 Task: Move the task Upgrade and migrate company data analytics to a cloud-based solution to the section Done in the project AlphaFlow and filter the tasks in the project by Incomplete tasks
Action: Mouse moved to (80, 344)
Screenshot: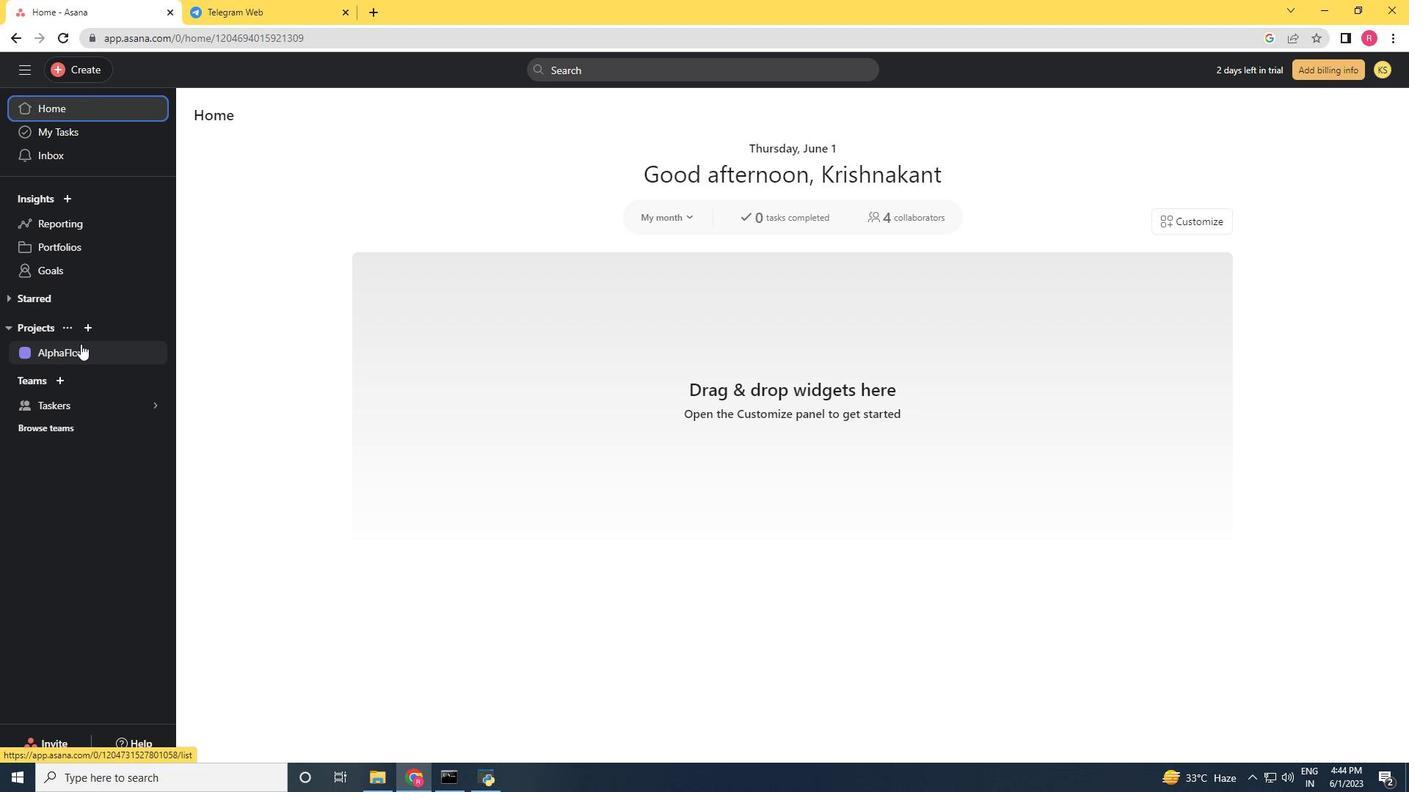 
Action: Mouse pressed left at (80, 344)
Screenshot: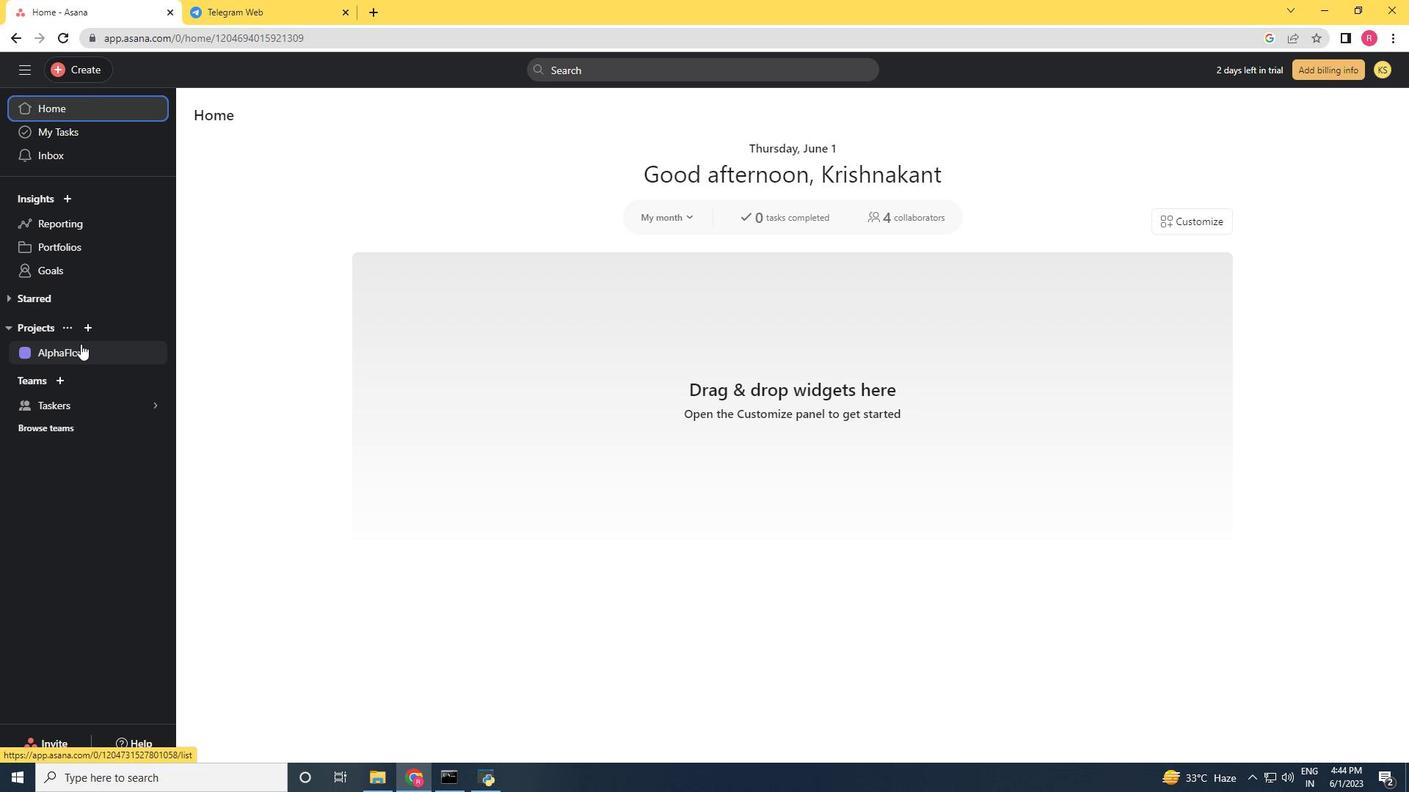 
Action: Mouse moved to (909, 268)
Screenshot: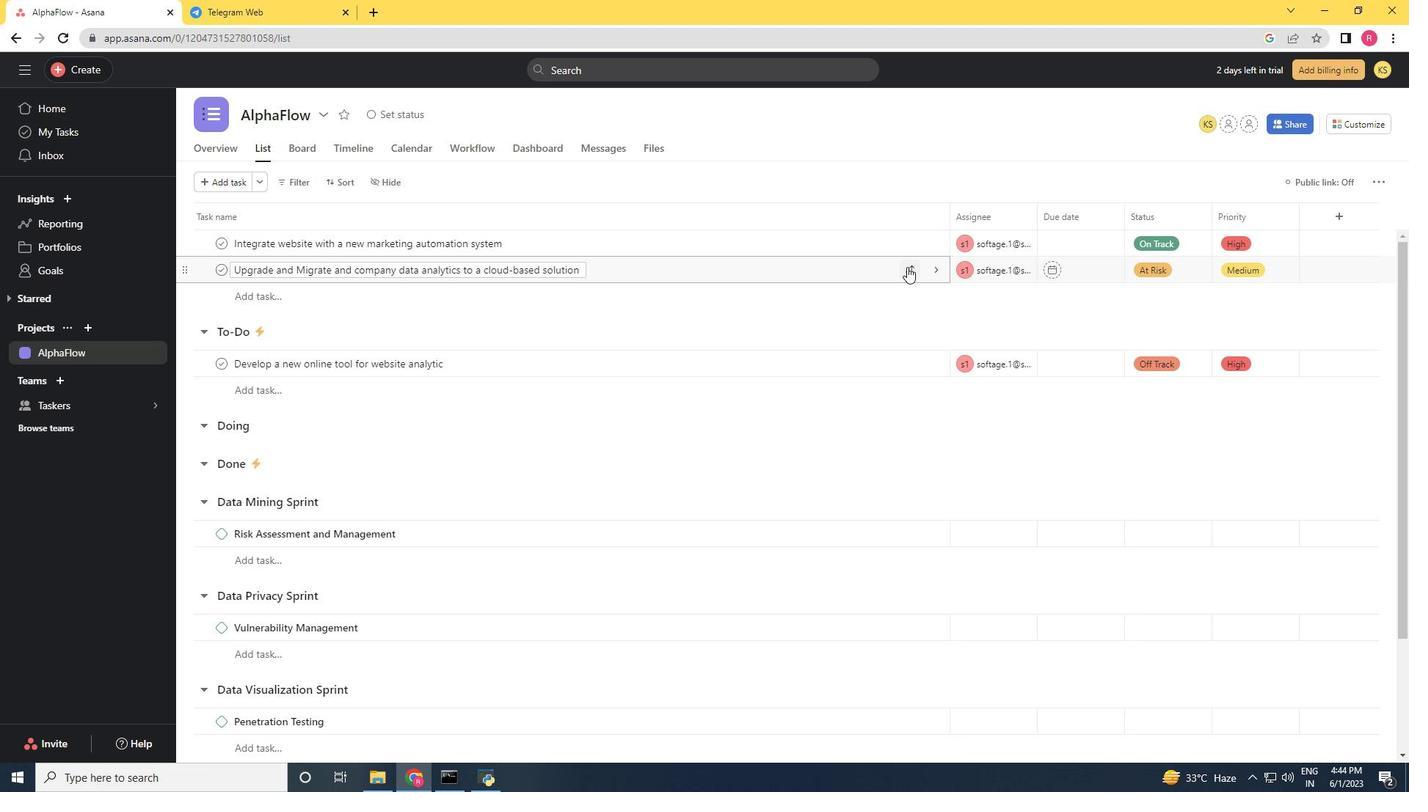 
Action: Mouse pressed left at (909, 268)
Screenshot: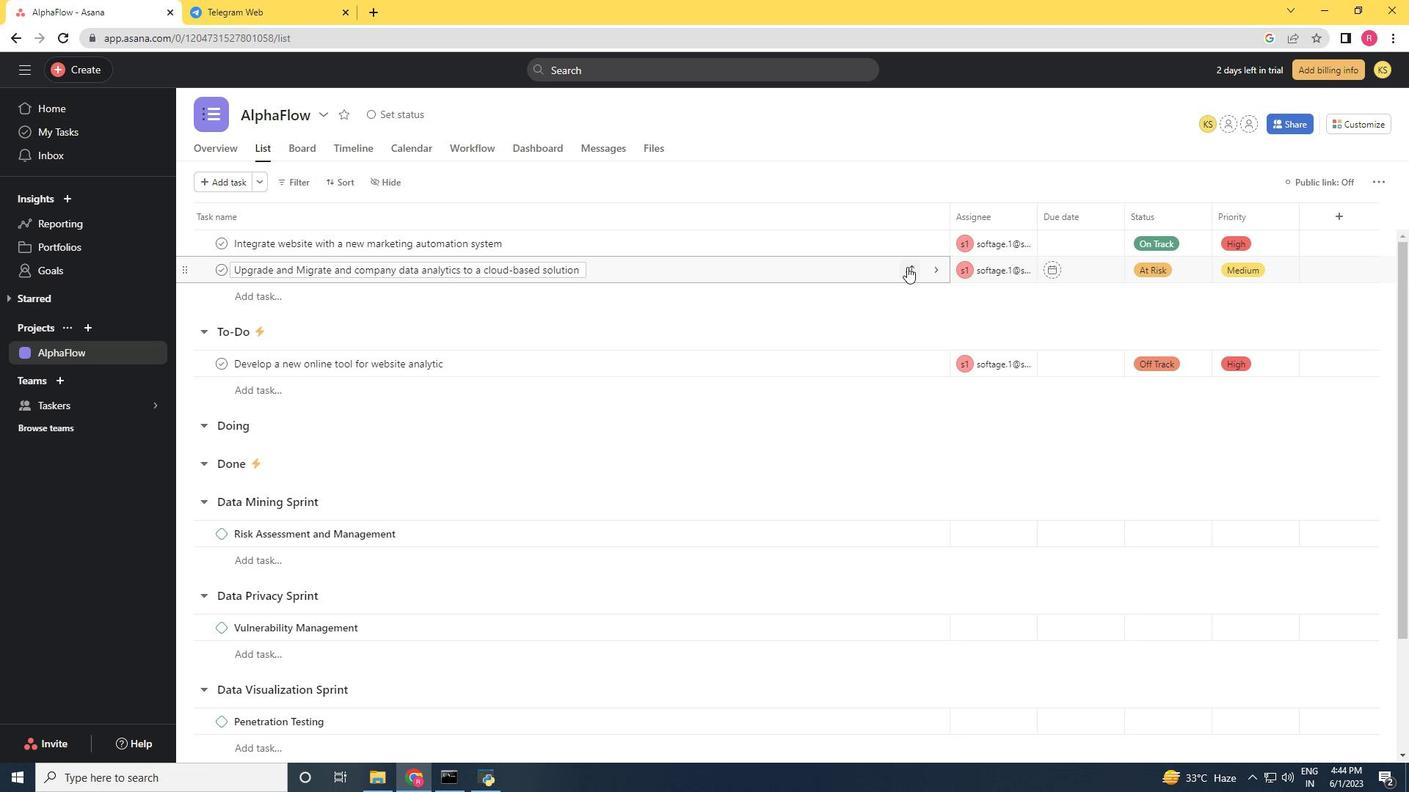 
Action: Mouse moved to (852, 395)
Screenshot: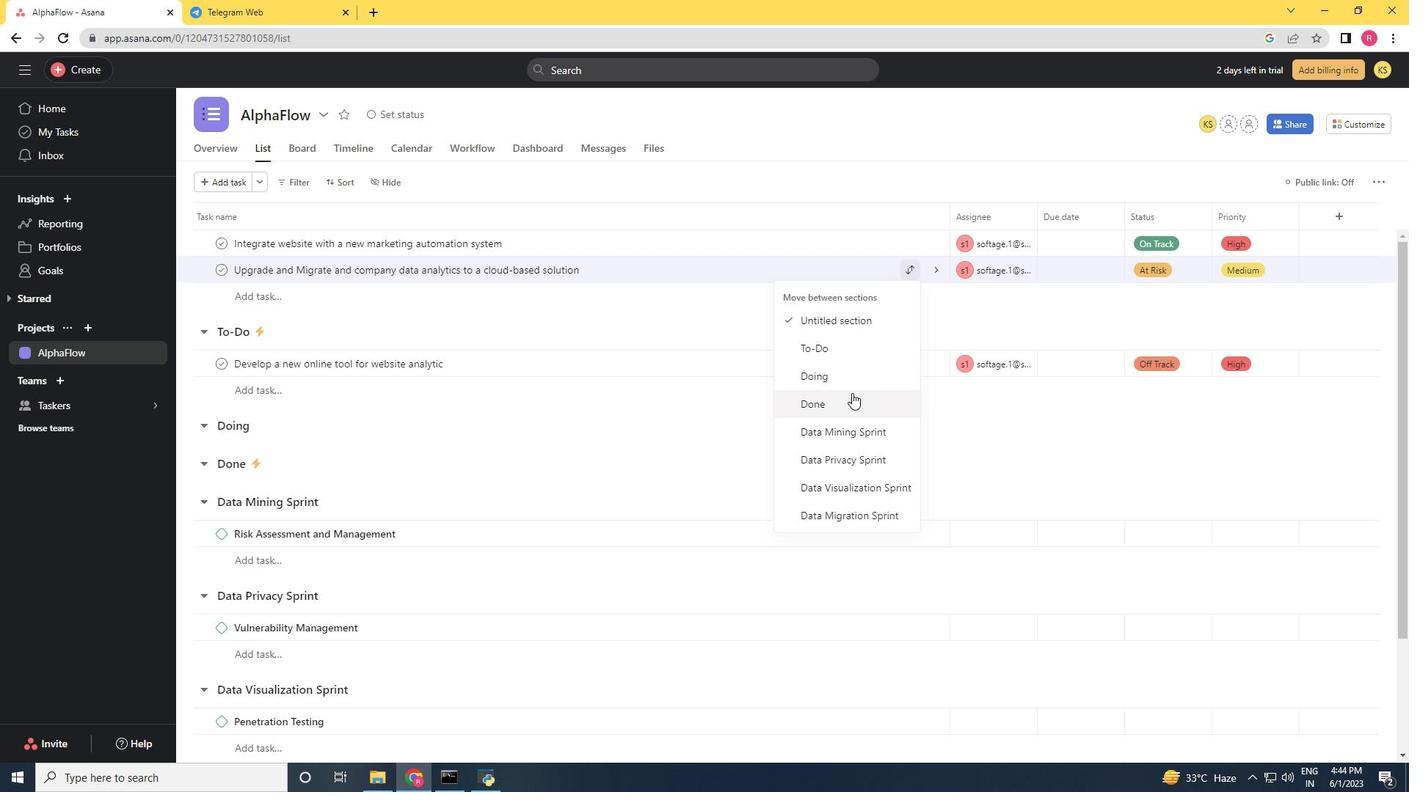 
Action: Mouse pressed left at (852, 395)
Screenshot: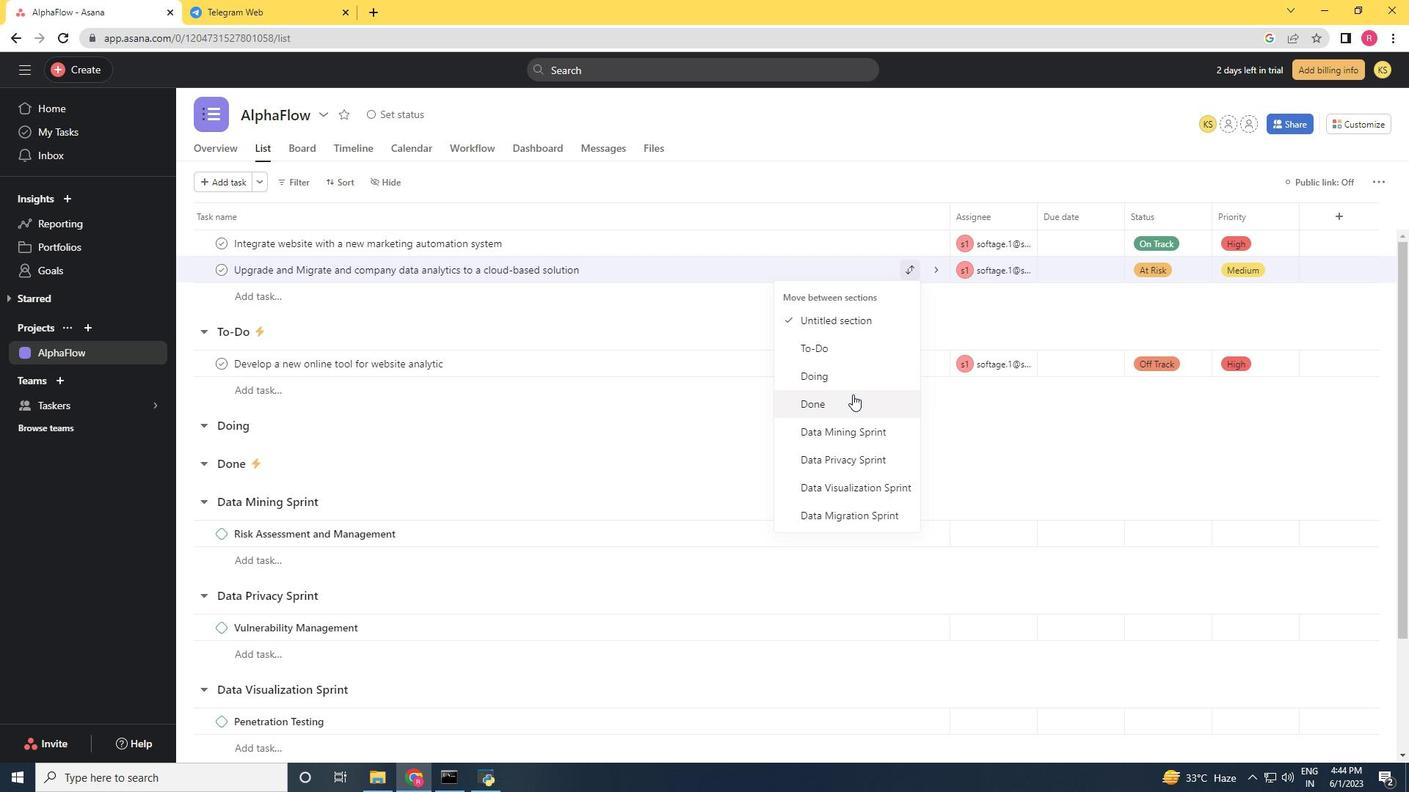 
Action: Mouse moved to (298, 182)
Screenshot: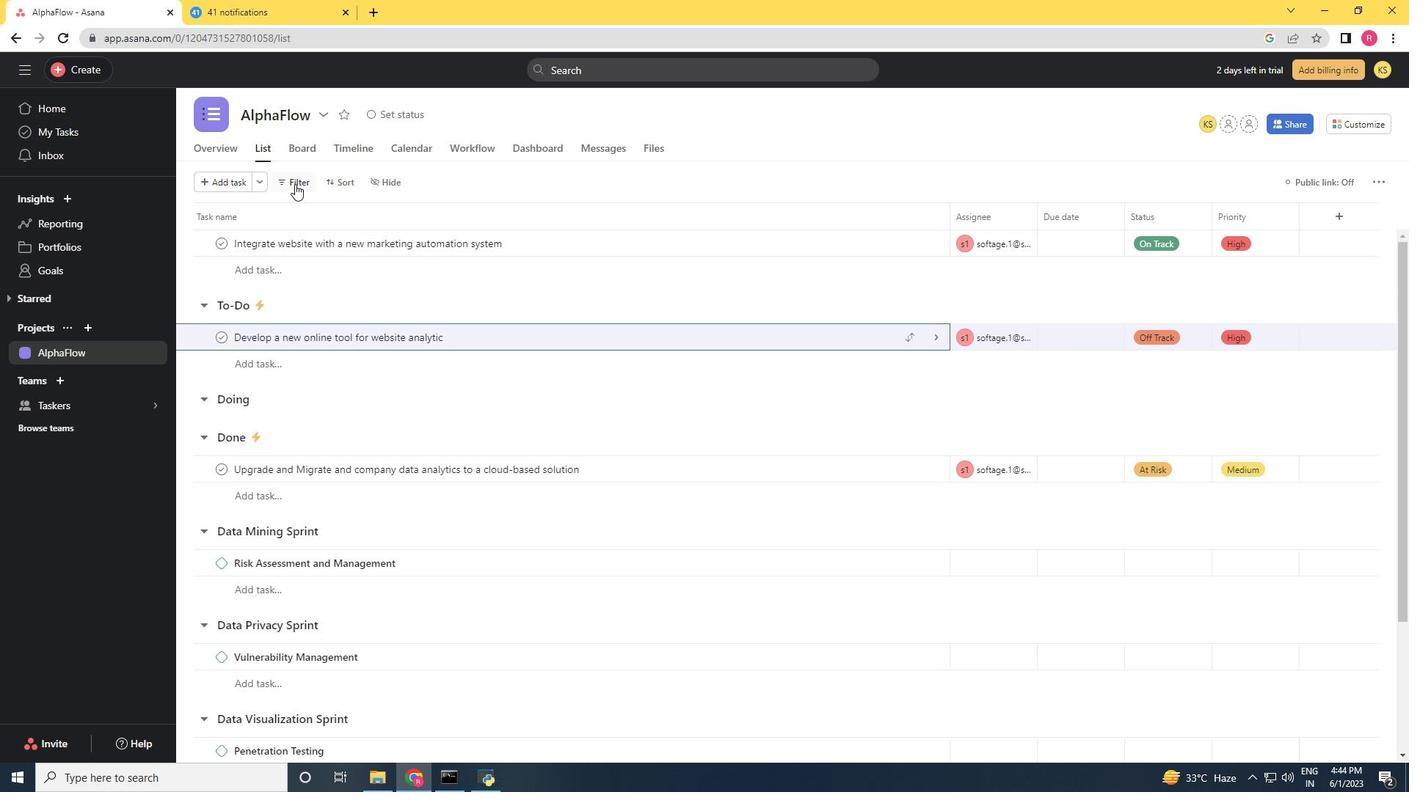 
Action: Mouse pressed left at (298, 182)
Screenshot: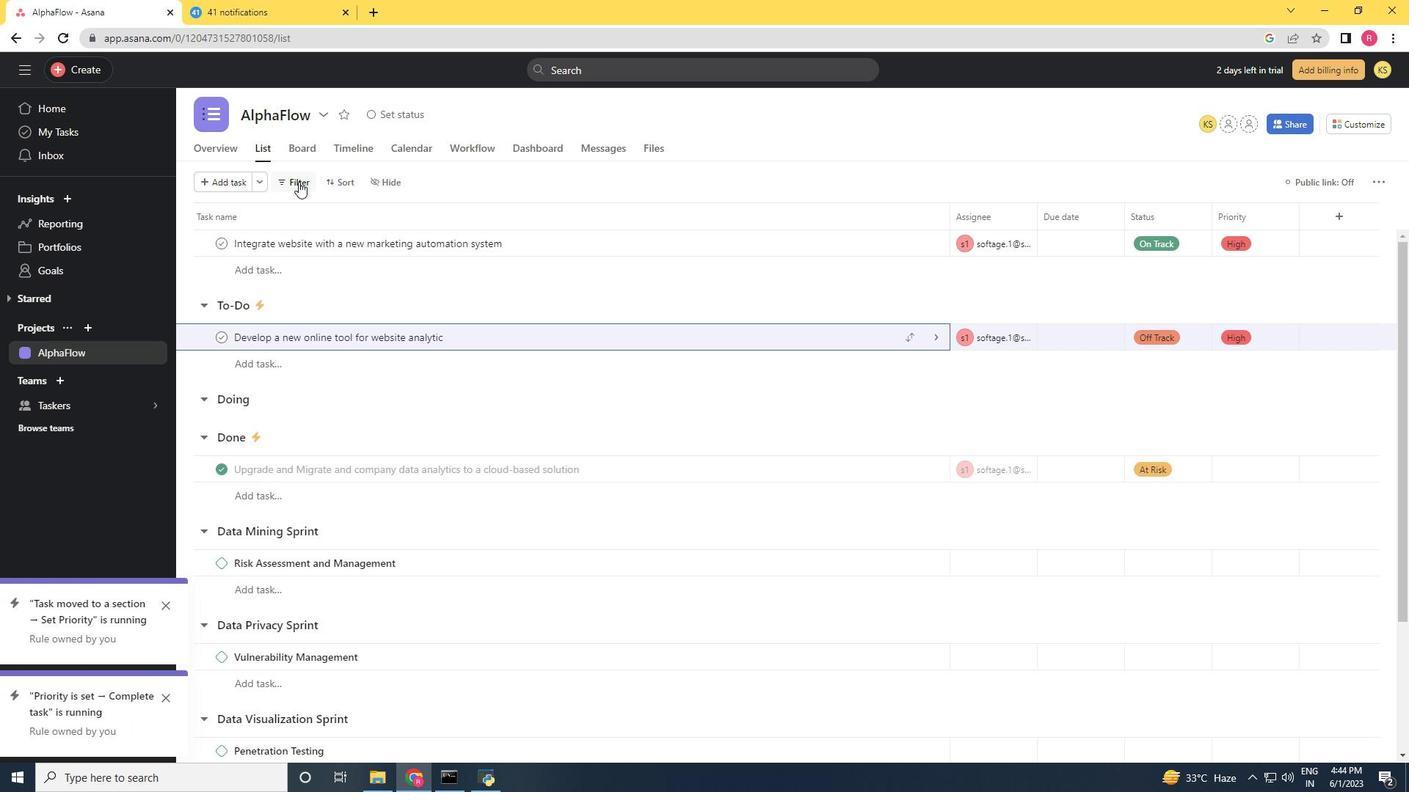 
Action: Mouse moved to (331, 236)
Screenshot: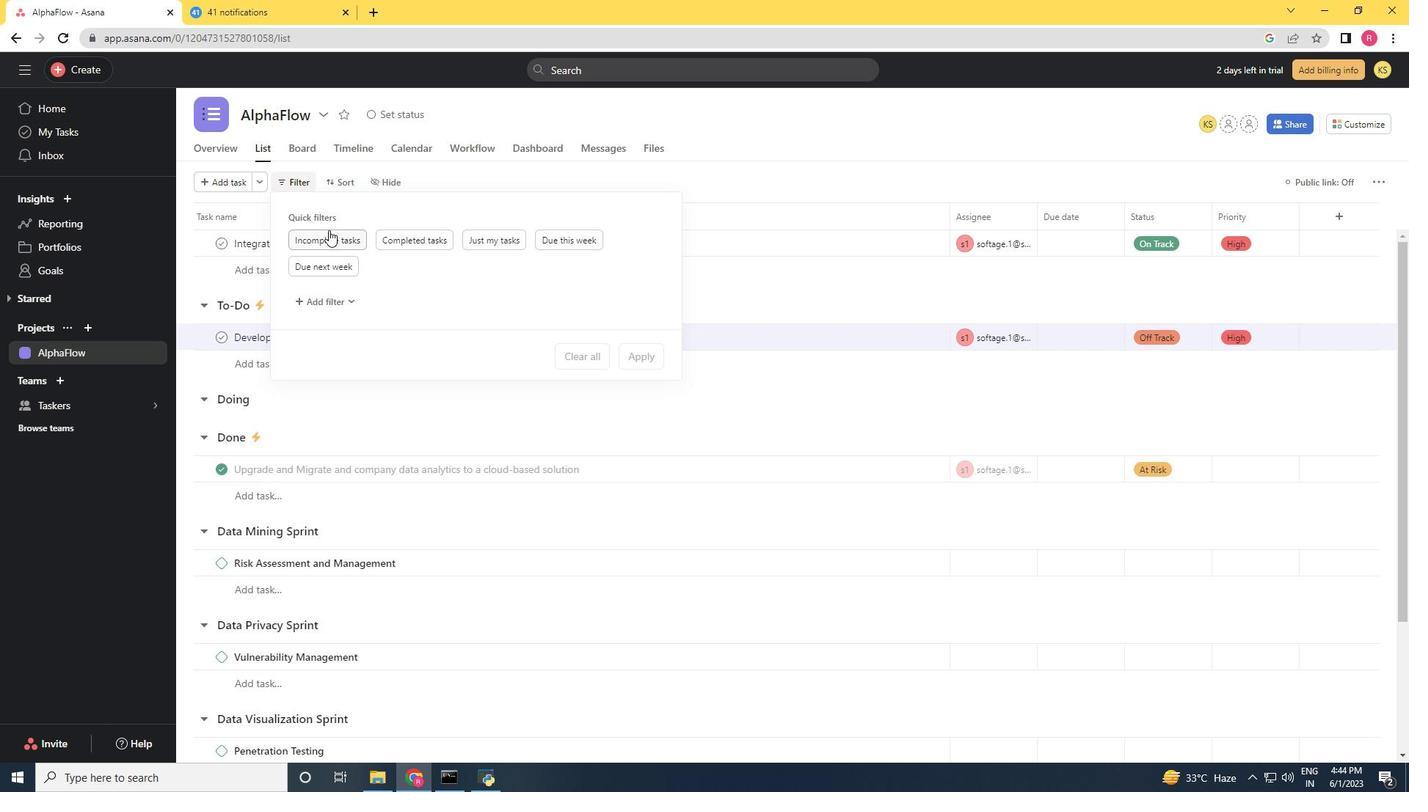 
Action: Mouse pressed left at (331, 236)
Screenshot: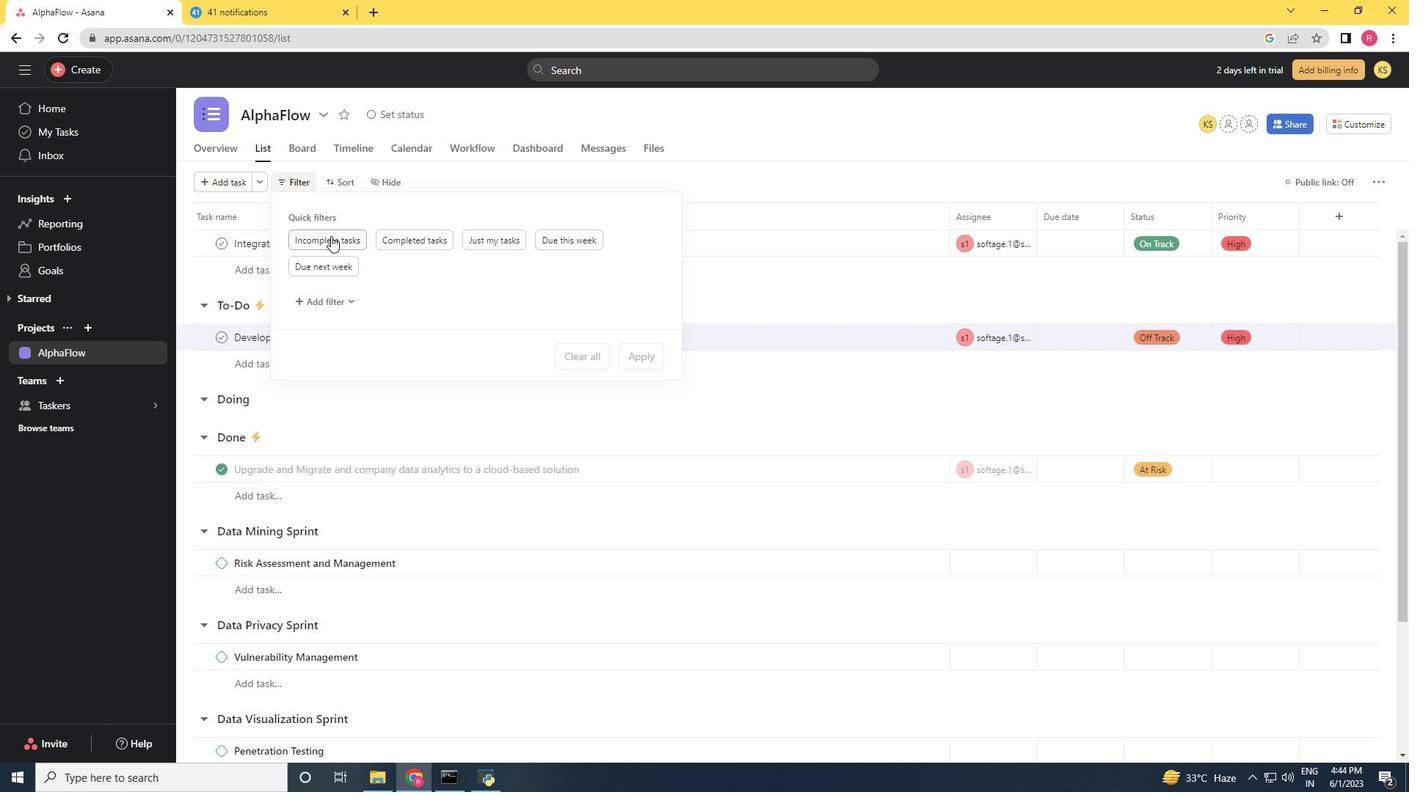 
Action: Mouse moved to (437, 322)
Screenshot: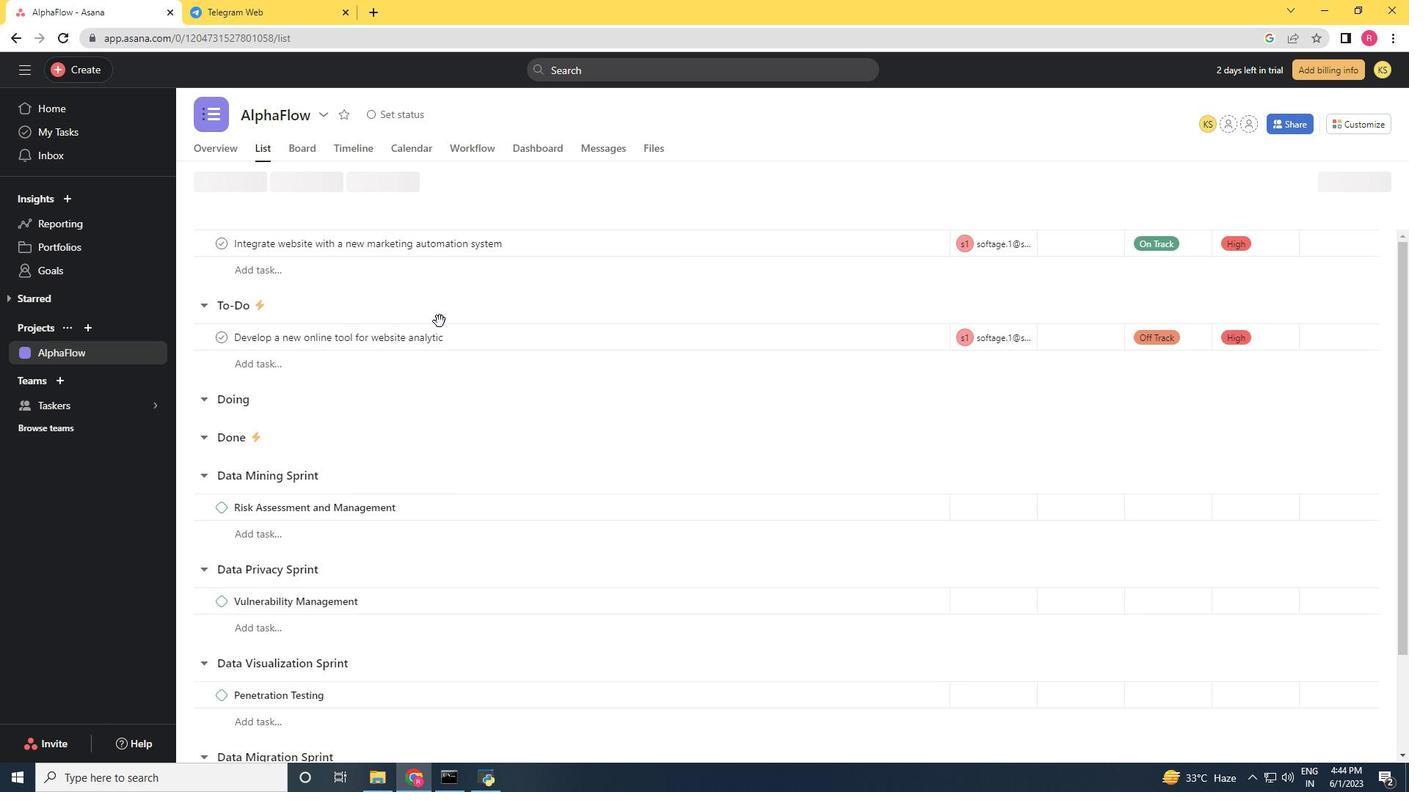 
